 Task: Create a rule when custom fields dependencies is unchecked by me.
Action: Mouse moved to (1144, 92)
Screenshot: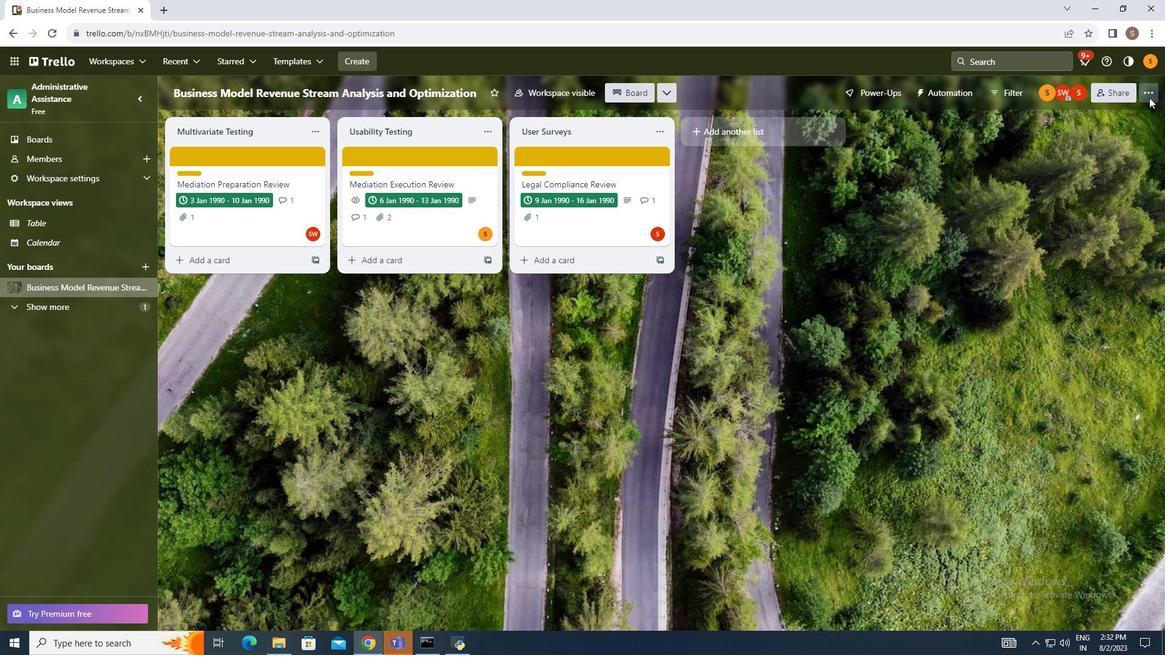 
Action: Mouse pressed left at (1144, 92)
Screenshot: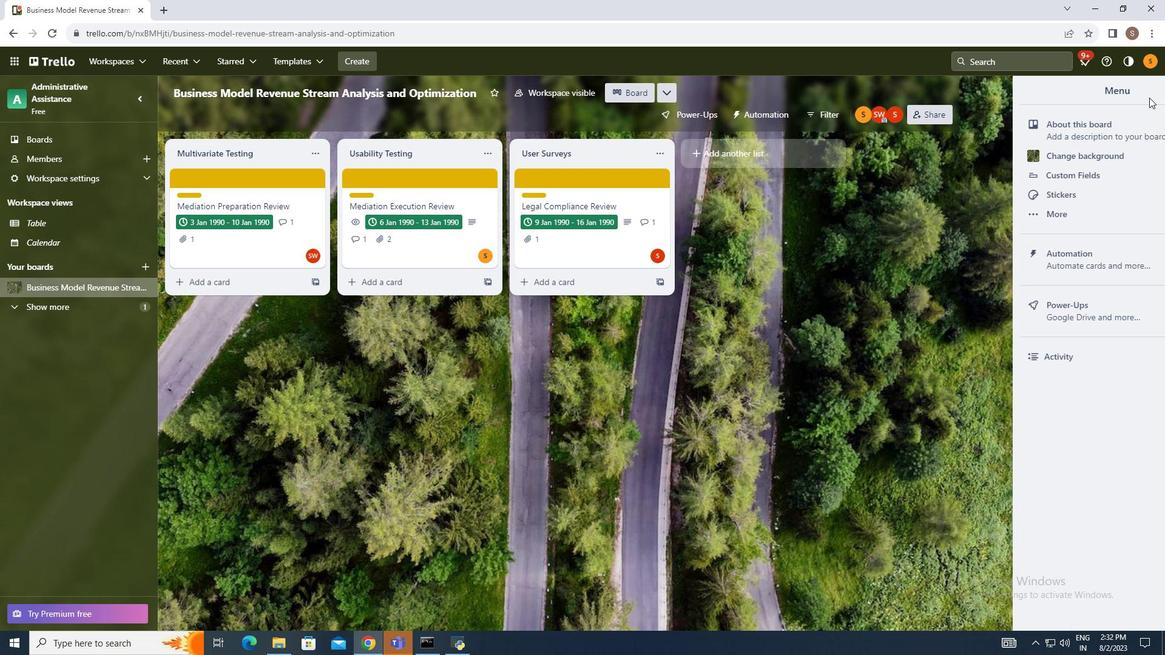 
Action: Mouse moved to (1044, 248)
Screenshot: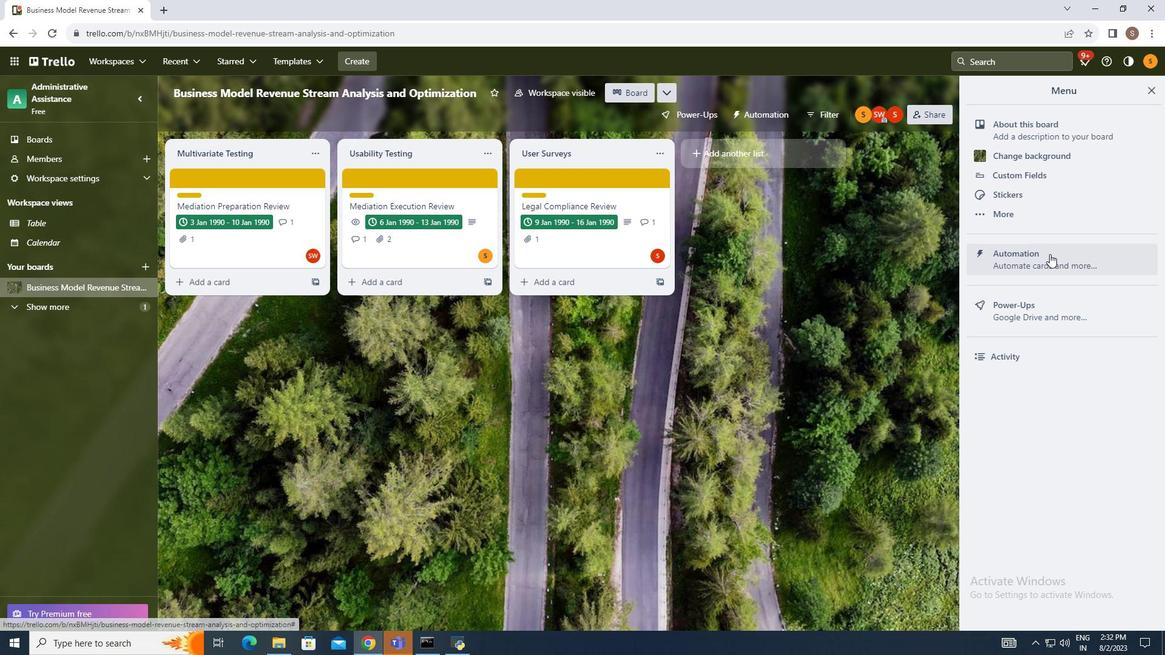 
Action: Mouse pressed left at (1044, 248)
Screenshot: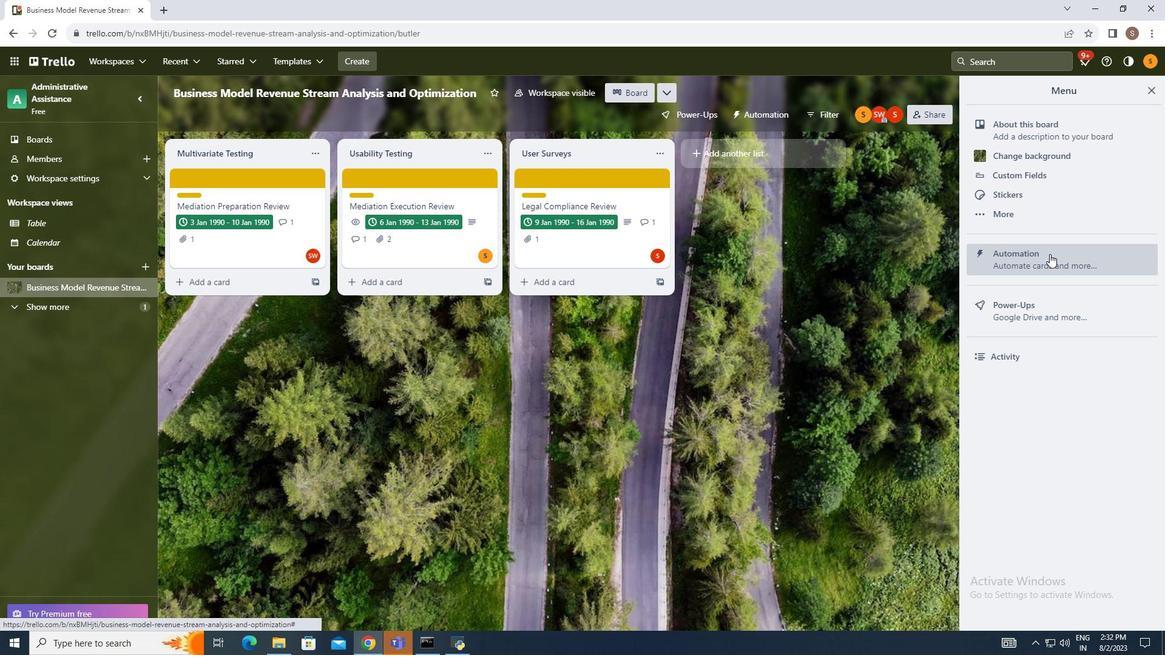 
Action: Mouse moved to (230, 217)
Screenshot: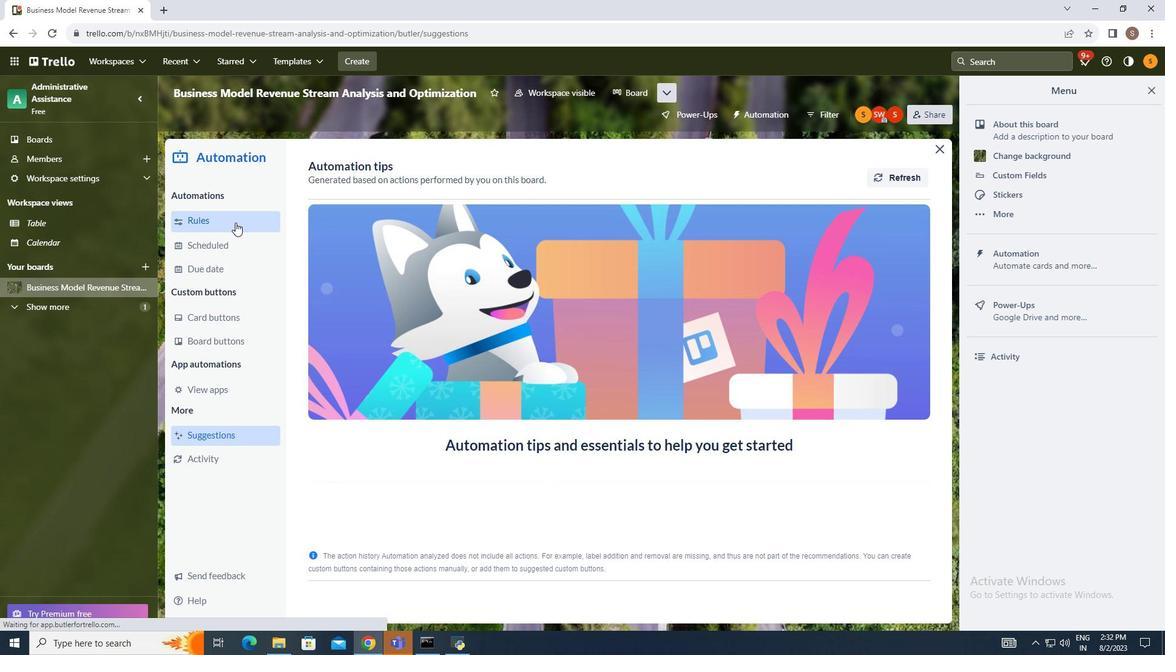 
Action: Mouse pressed left at (230, 217)
Screenshot: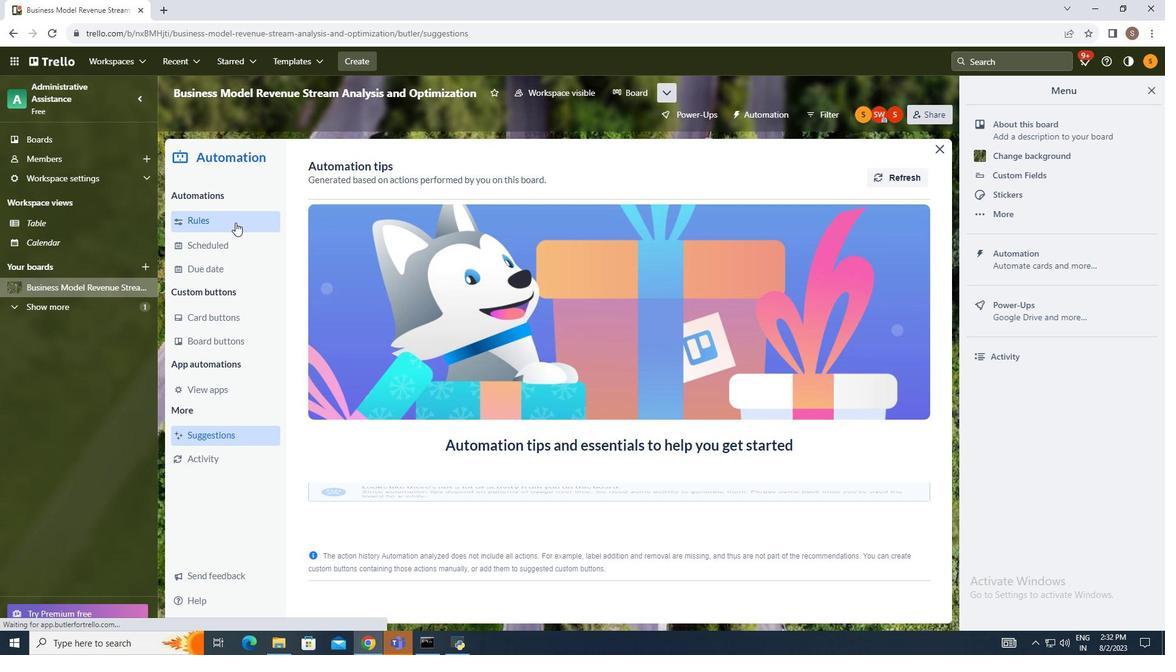 
Action: Mouse moved to (801, 165)
Screenshot: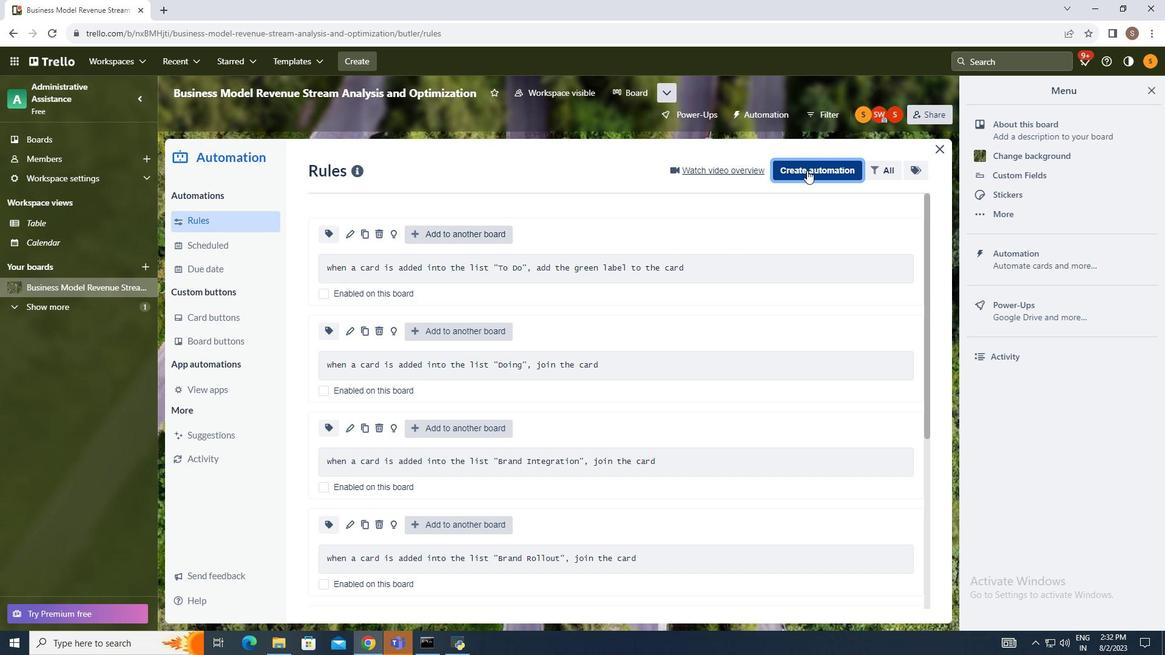 
Action: Mouse pressed left at (801, 165)
Screenshot: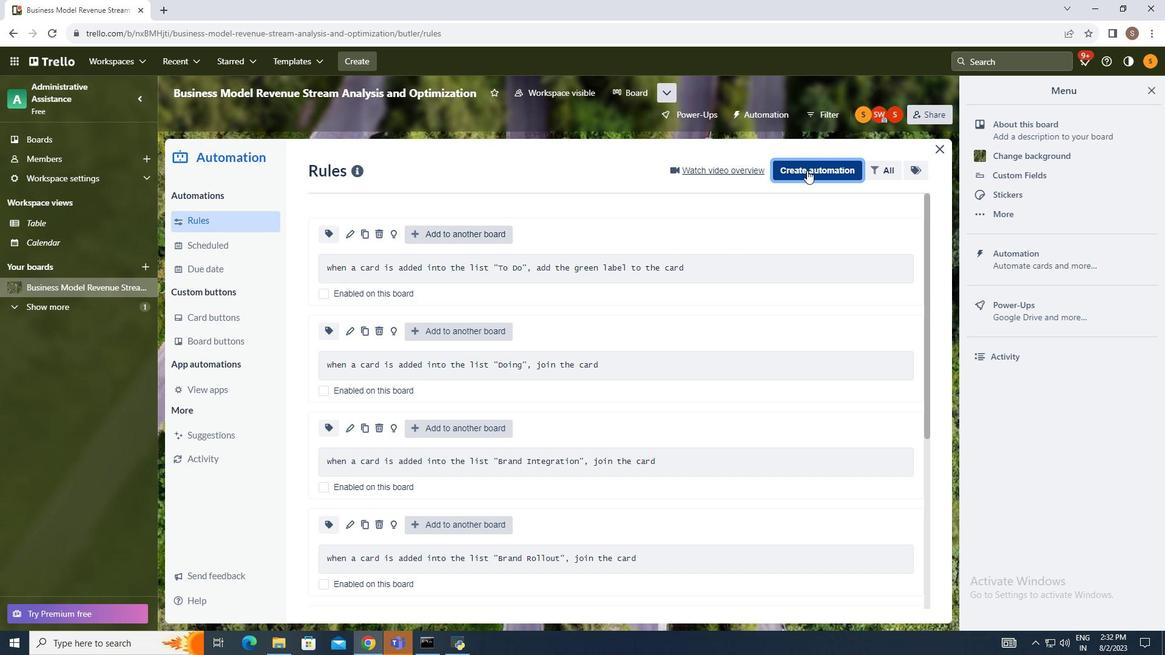 
Action: Mouse moved to (603, 285)
Screenshot: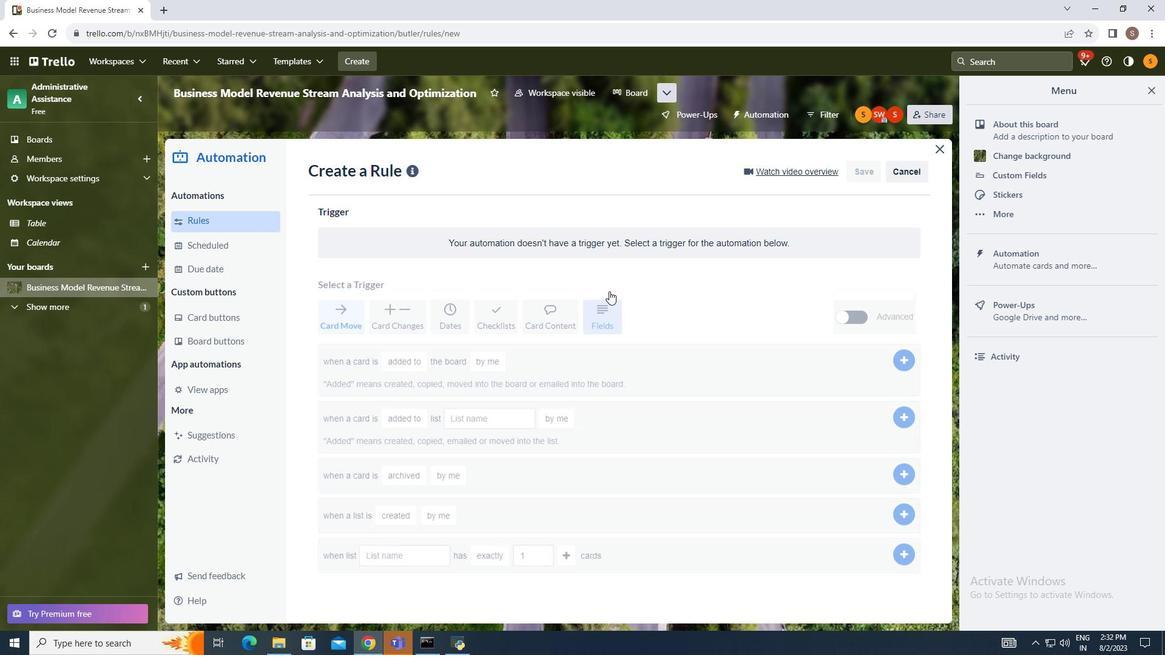 
Action: Mouse pressed left at (603, 285)
Screenshot: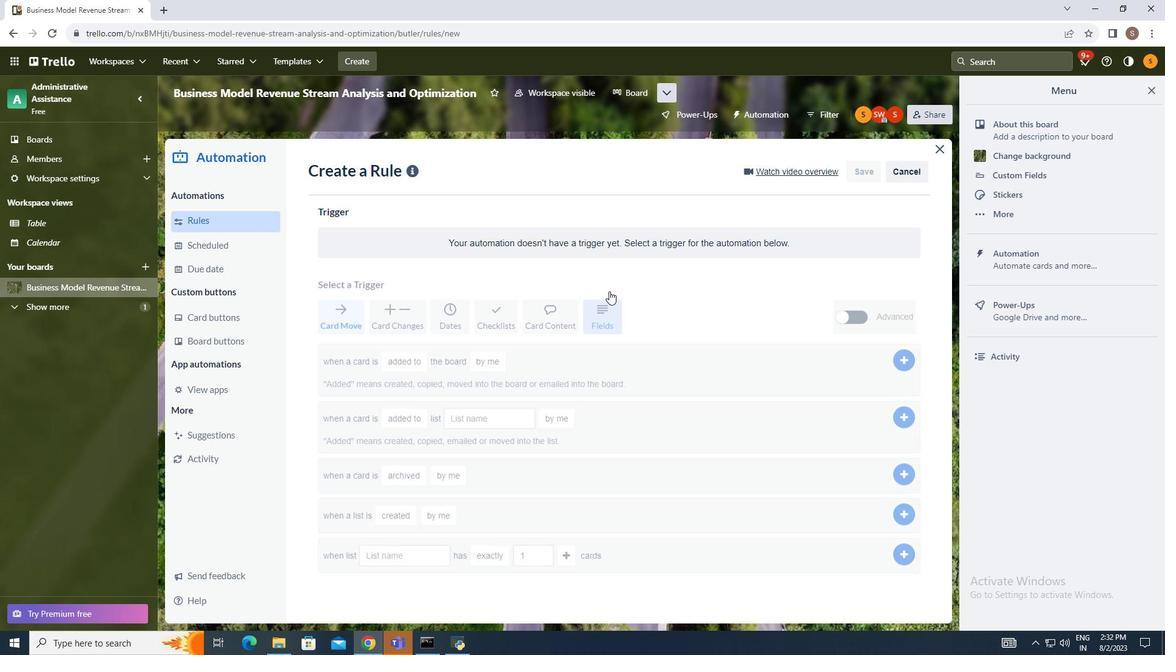 
Action: Mouse moved to (596, 326)
Screenshot: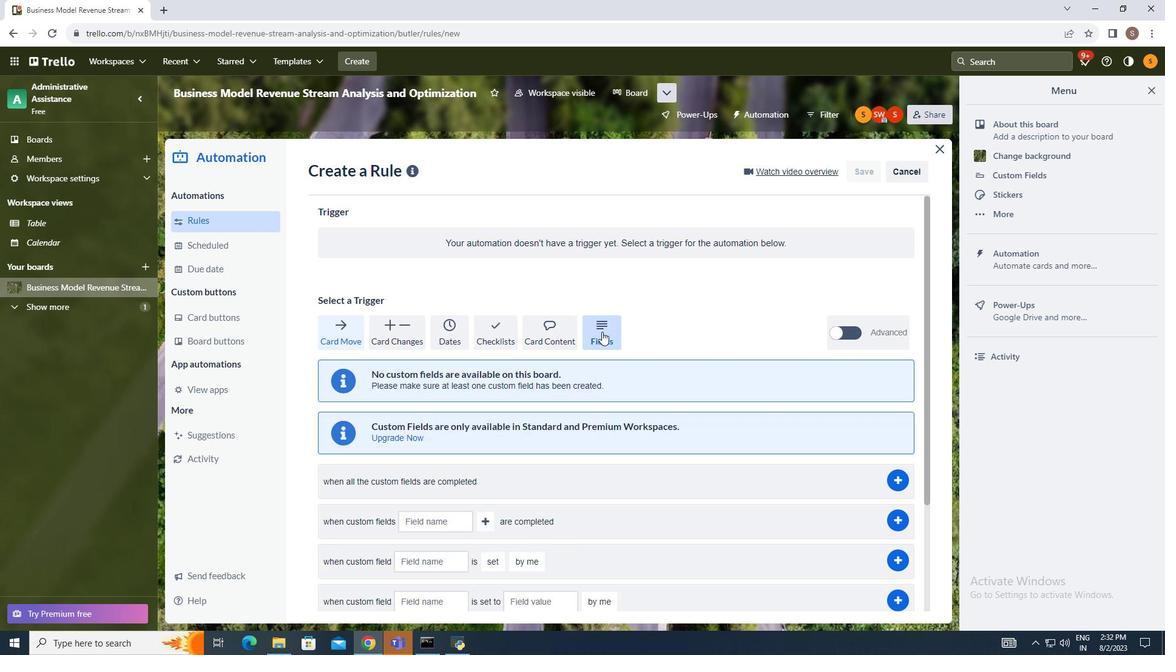 
Action: Mouse pressed left at (596, 326)
Screenshot: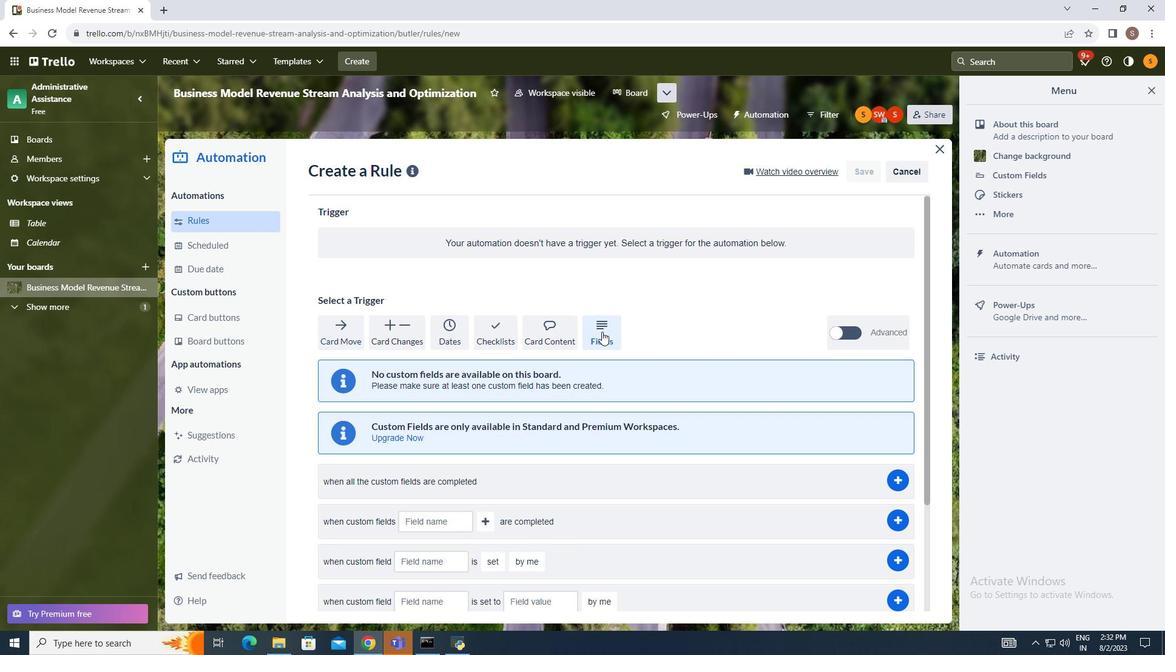 
Action: Mouse moved to (568, 471)
Screenshot: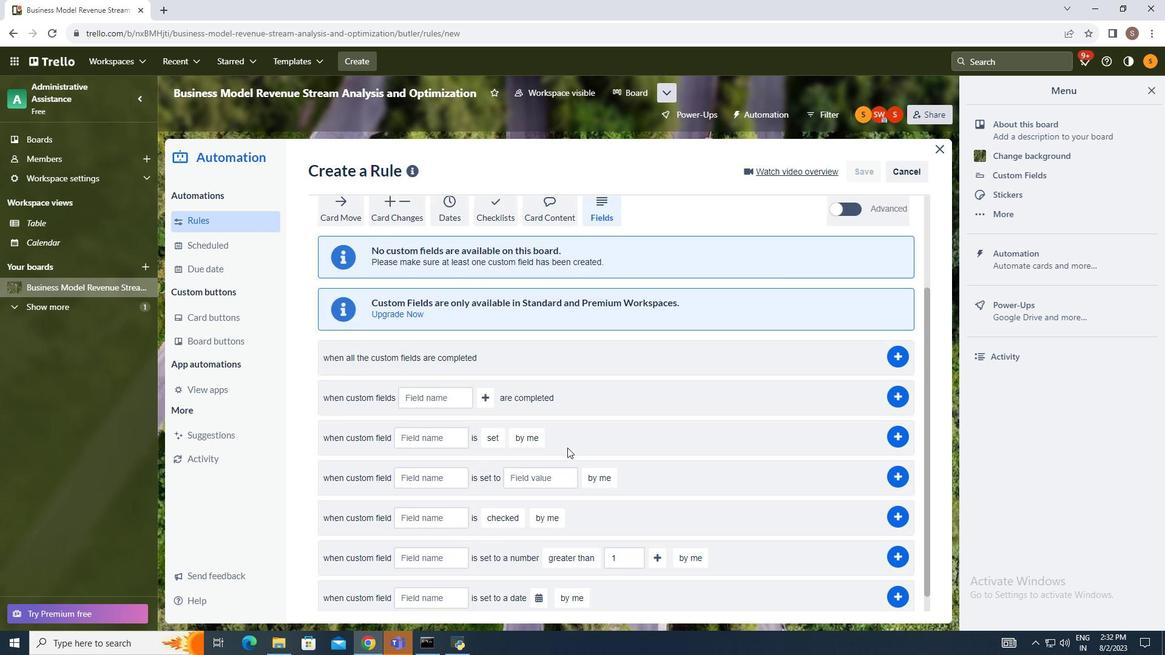 
Action: Mouse scrolled (568, 470) with delta (0, 0)
Screenshot: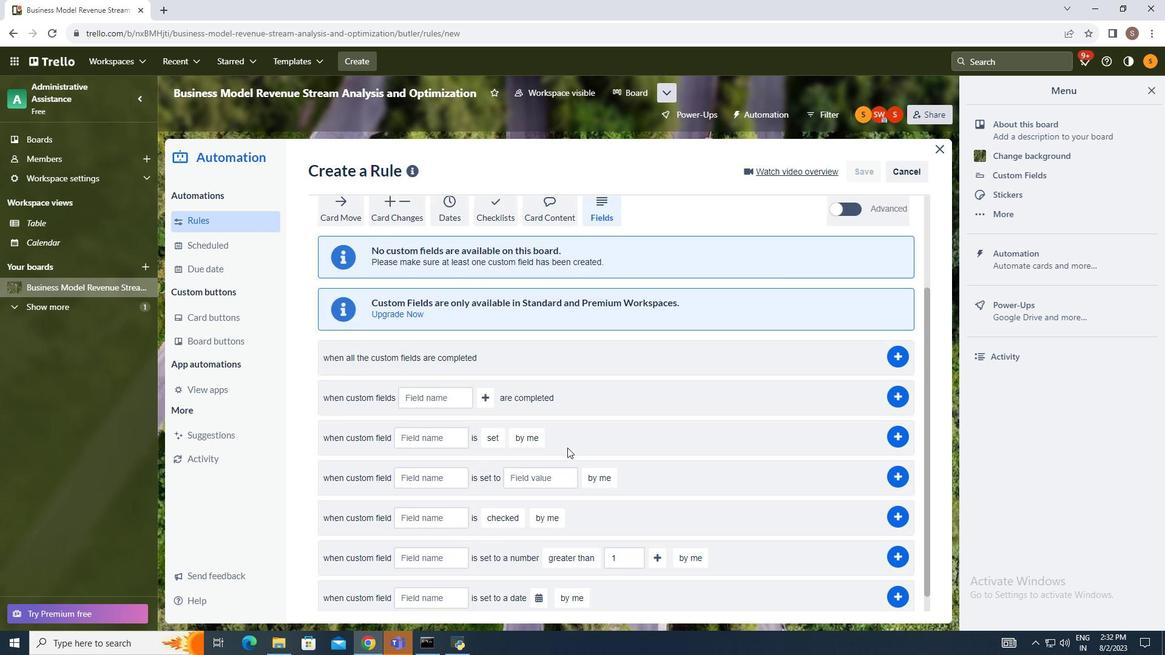 
Action: Mouse moved to (564, 469)
Screenshot: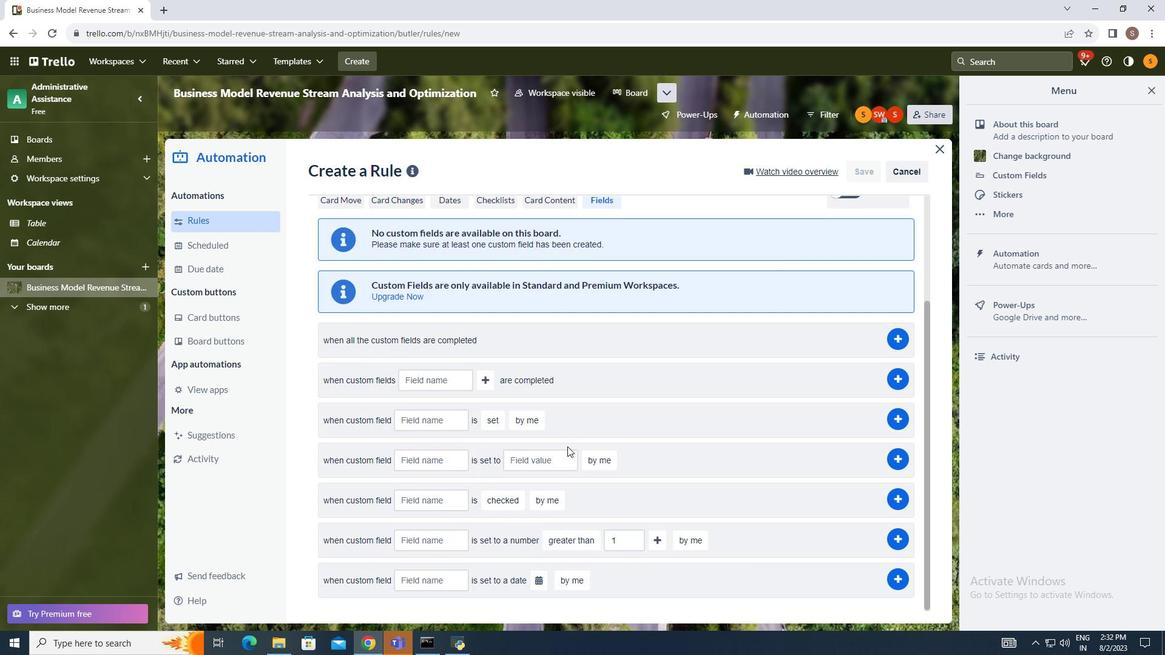 
Action: Mouse scrolled (564, 469) with delta (0, 0)
Screenshot: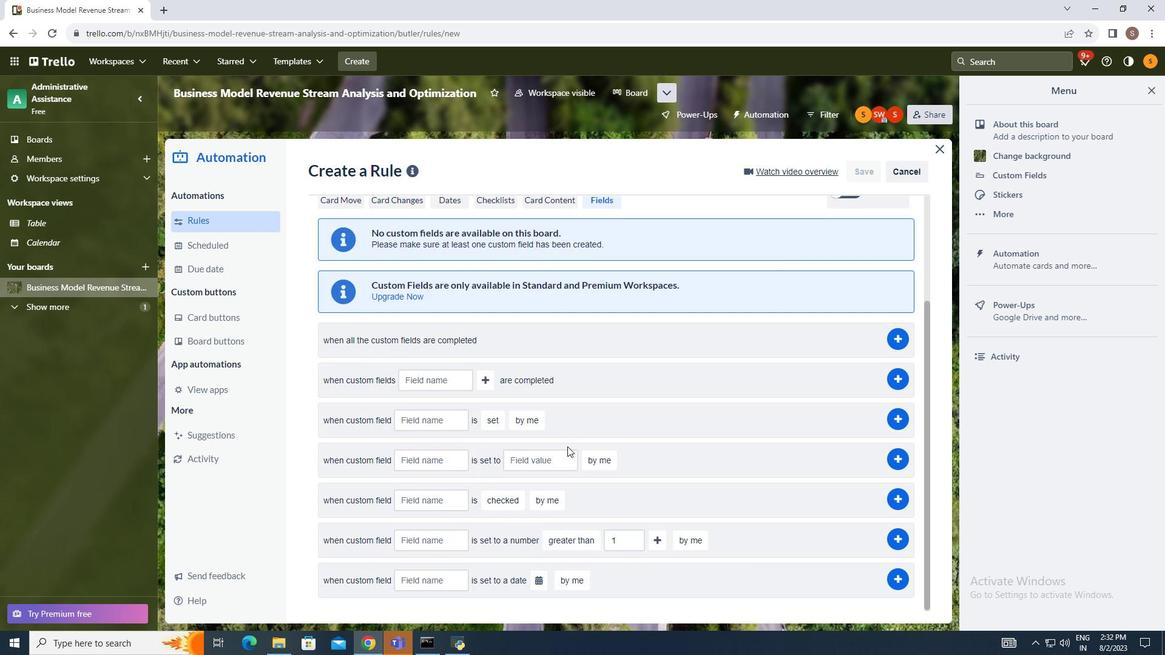 
Action: Mouse moved to (562, 451)
Screenshot: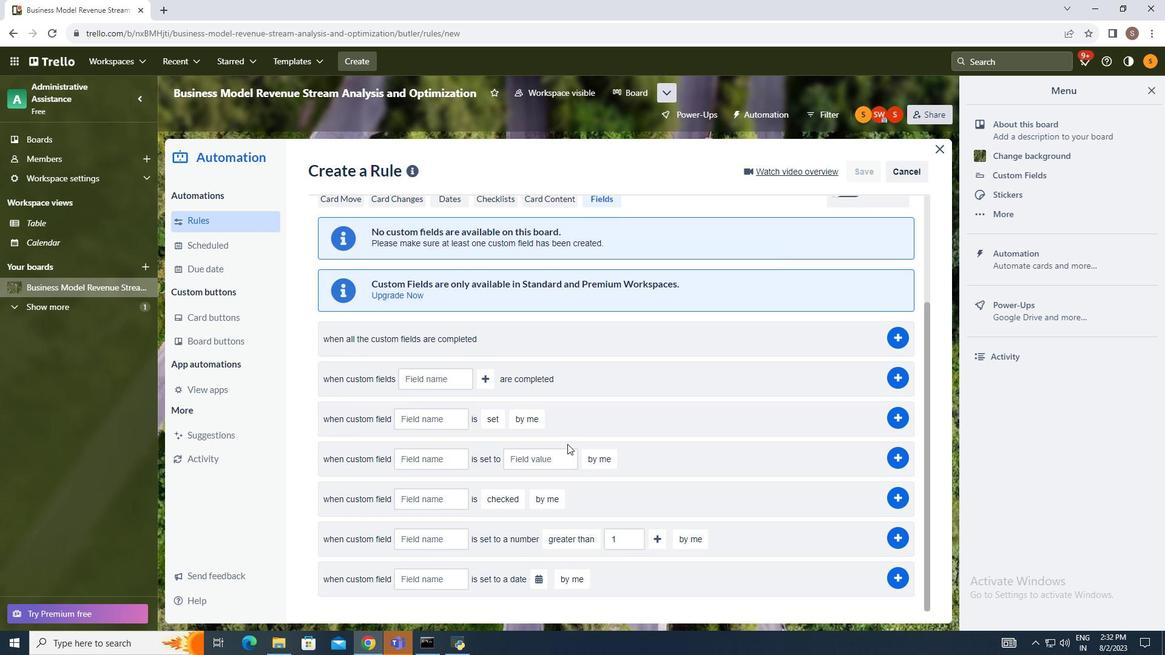 
Action: Mouse scrolled (562, 450) with delta (0, 0)
Screenshot: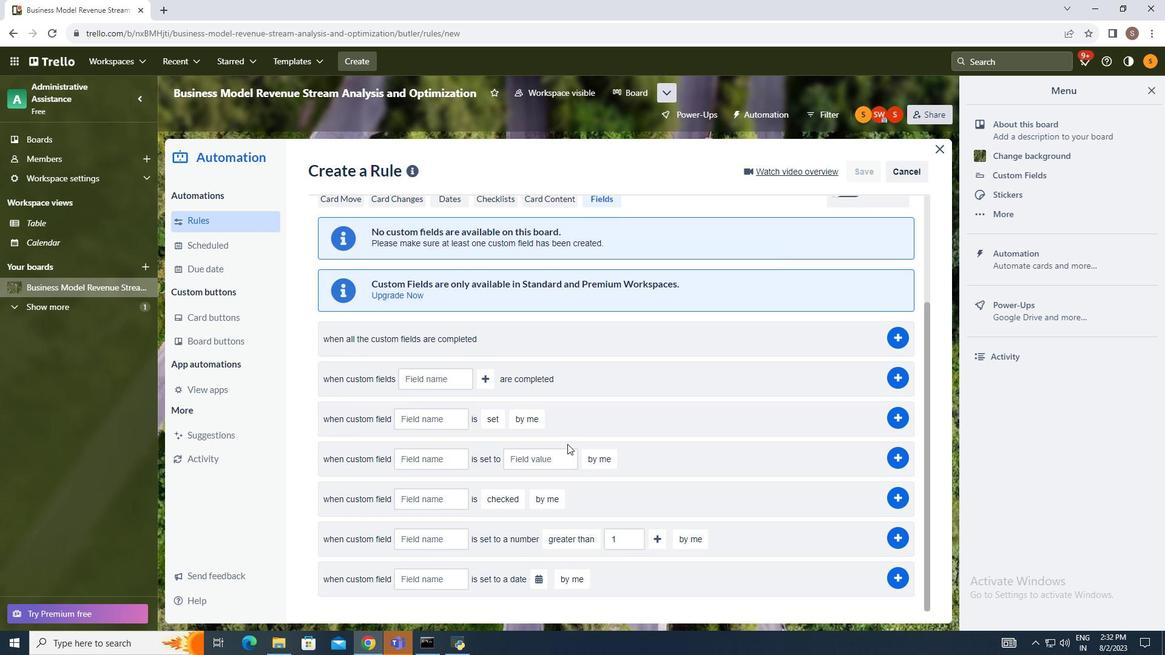 
Action: Mouse moved to (562, 441)
Screenshot: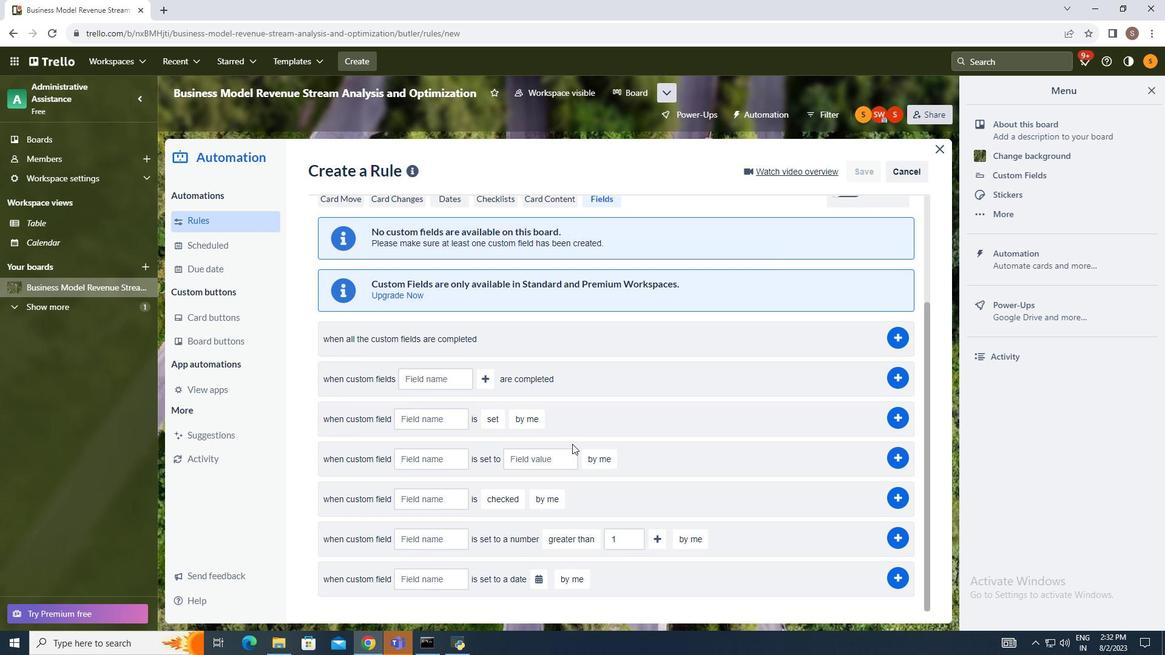 
Action: Mouse scrolled (562, 440) with delta (0, 0)
Screenshot: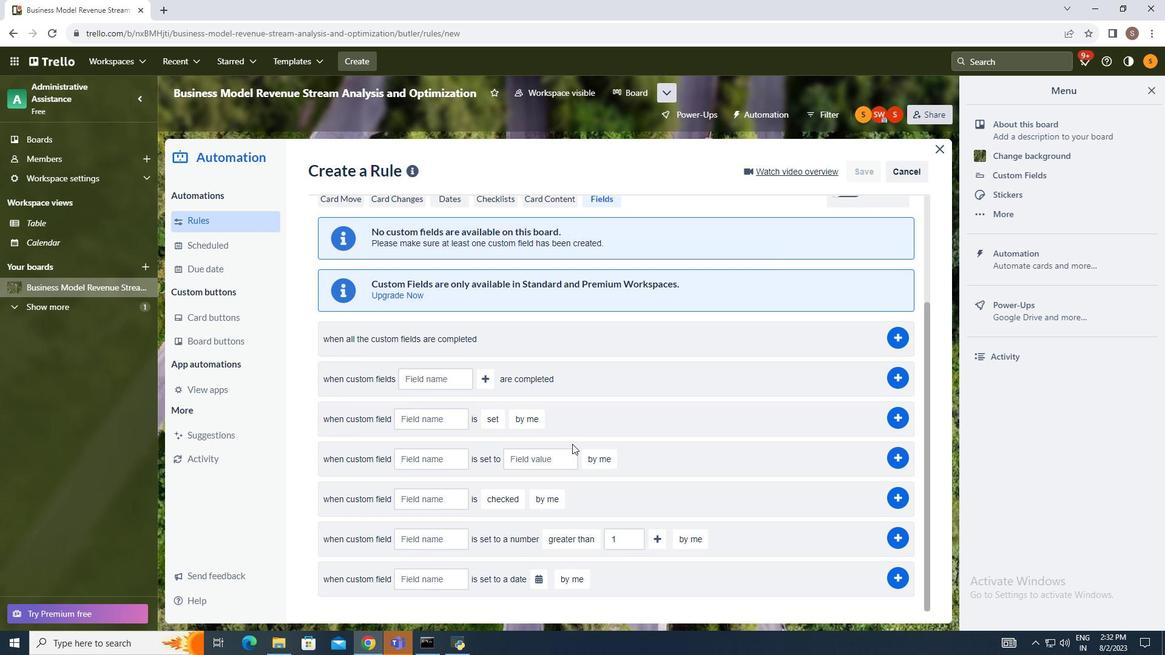 
Action: Mouse moved to (569, 447)
Screenshot: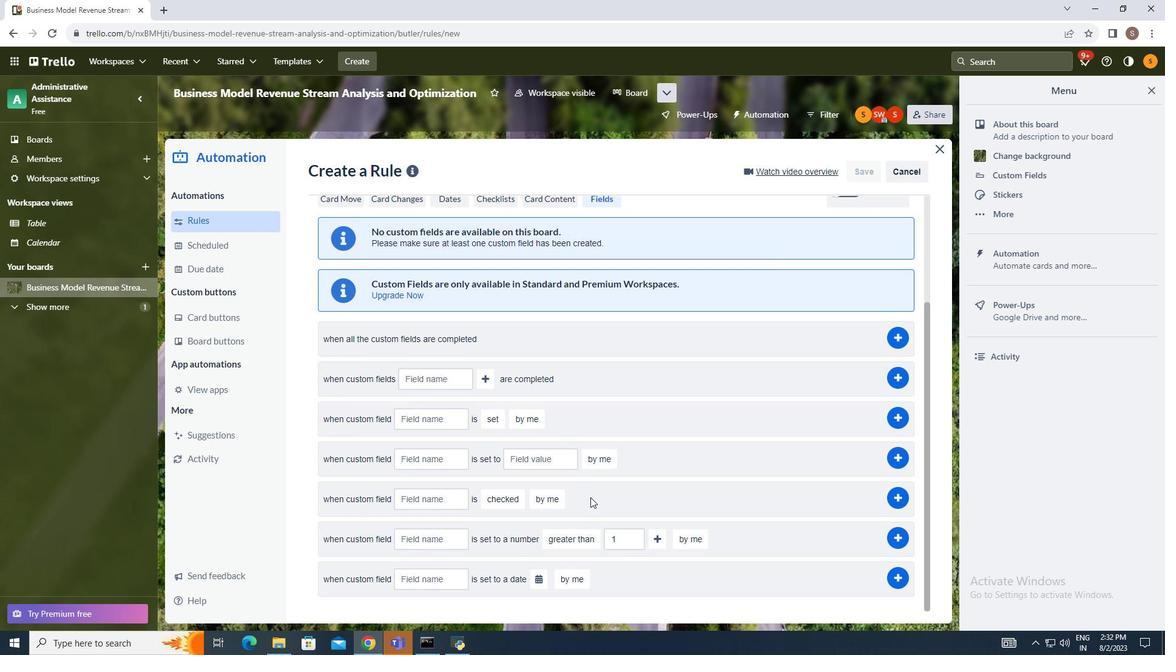 
Action: Mouse scrolled (569, 447) with delta (0, 0)
Screenshot: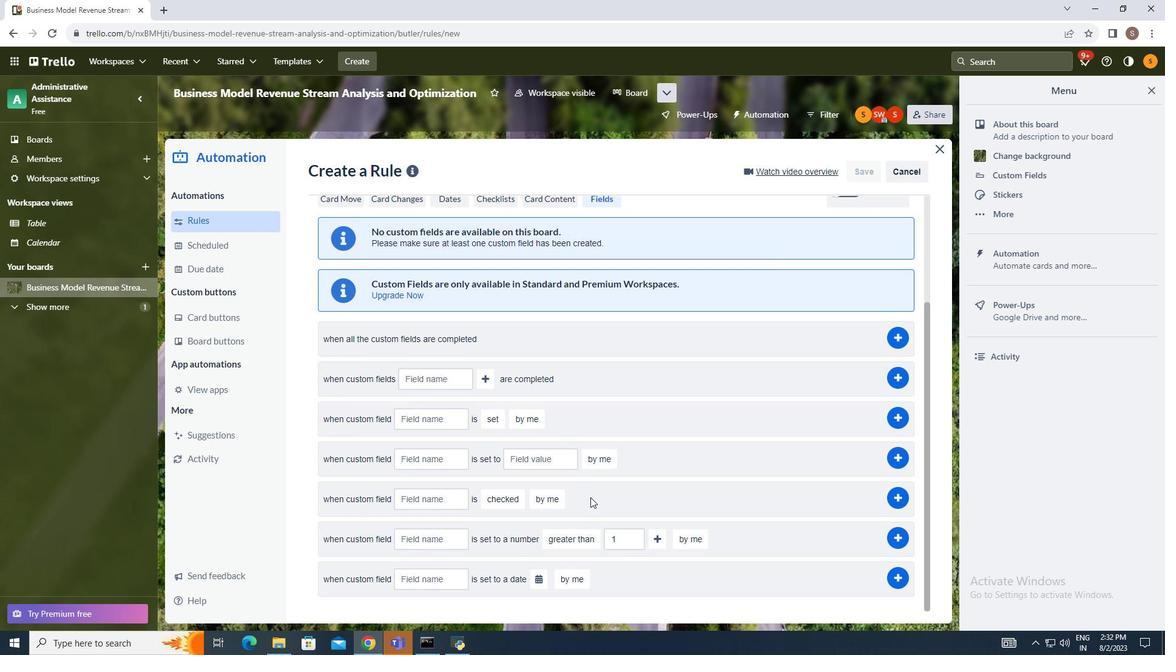 
Action: Mouse moved to (572, 462)
Screenshot: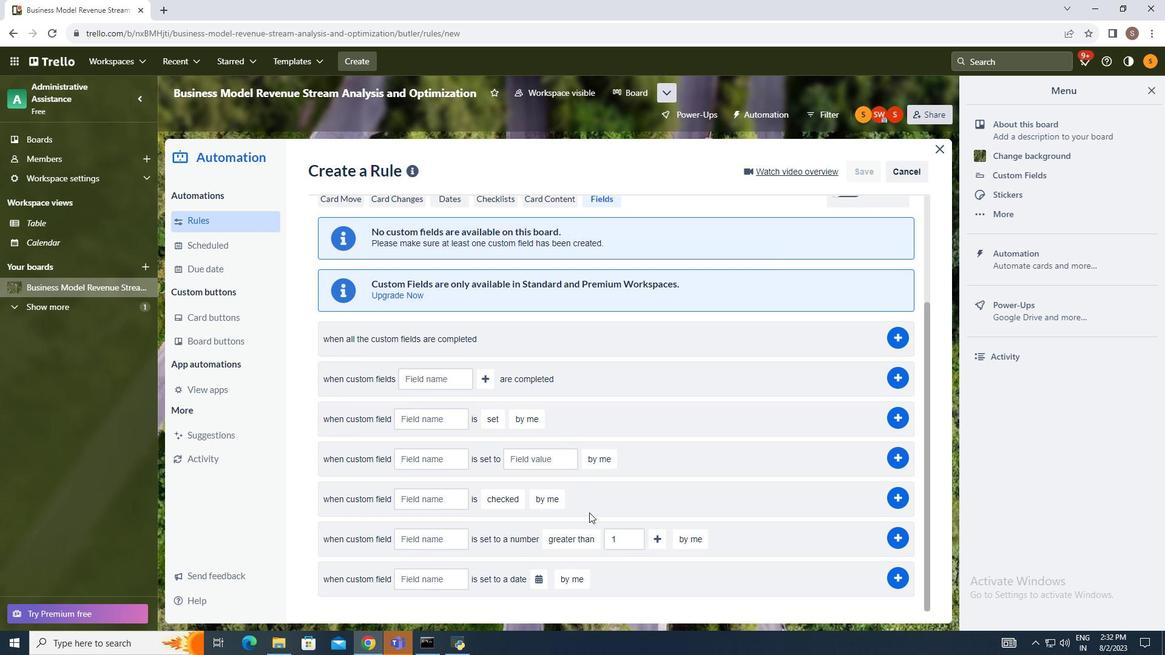 
Action: Mouse scrolled (572, 461) with delta (0, 0)
Screenshot: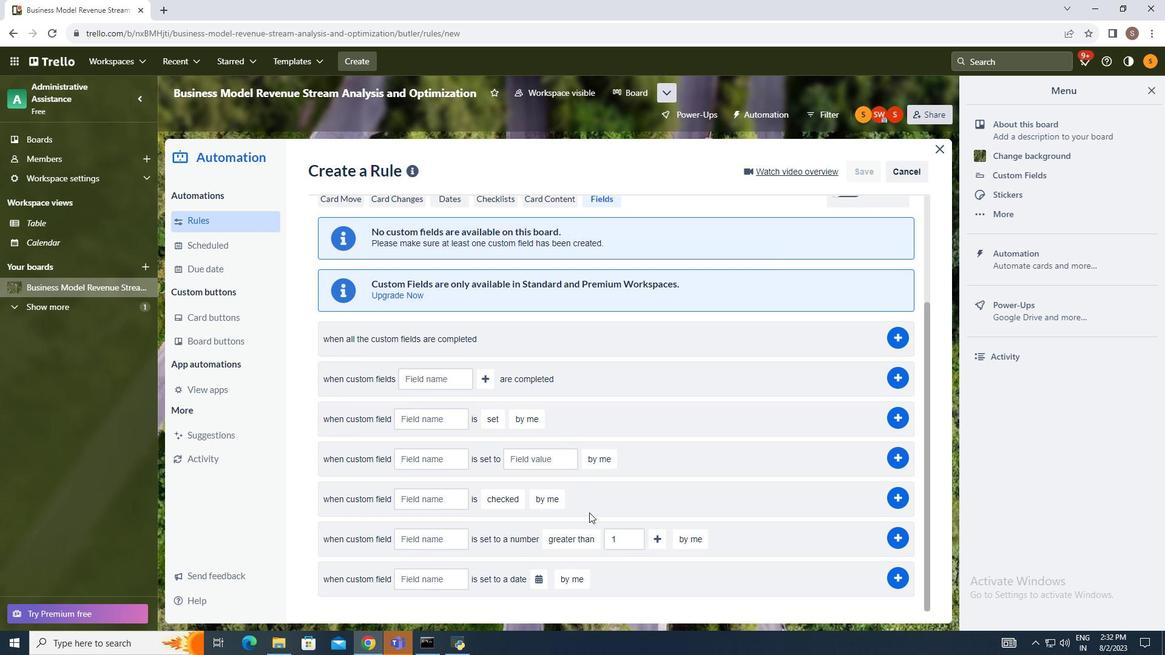 
Action: Mouse moved to (572, 463)
Screenshot: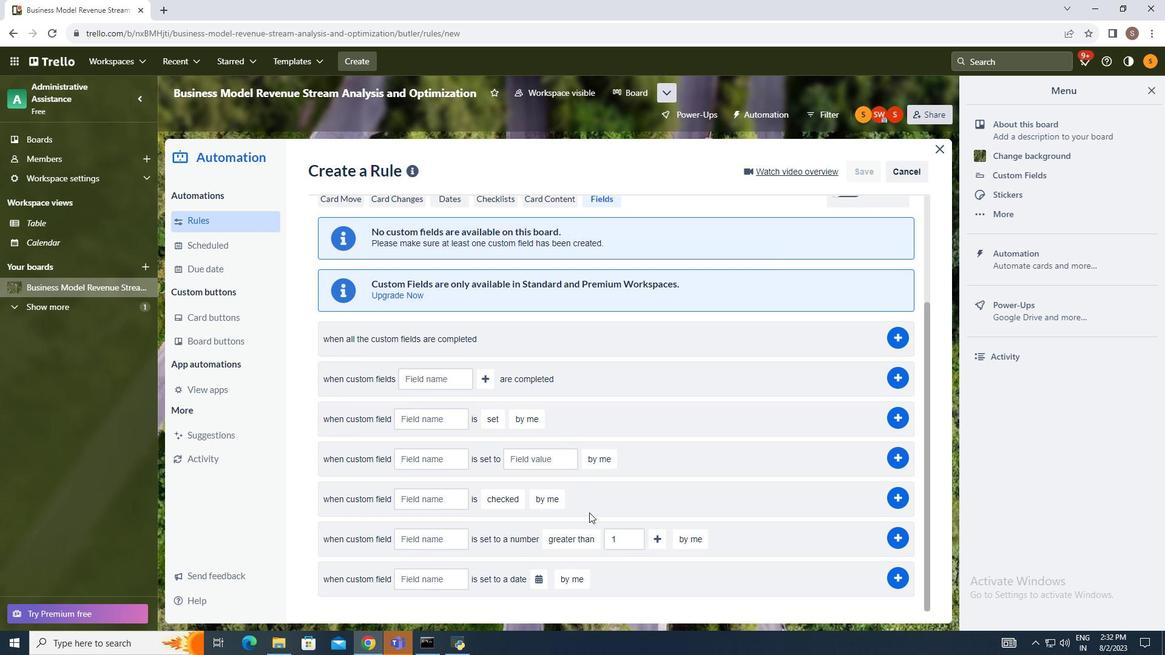 
Action: Mouse scrolled (572, 463) with delta (0, 0)
Screenshot: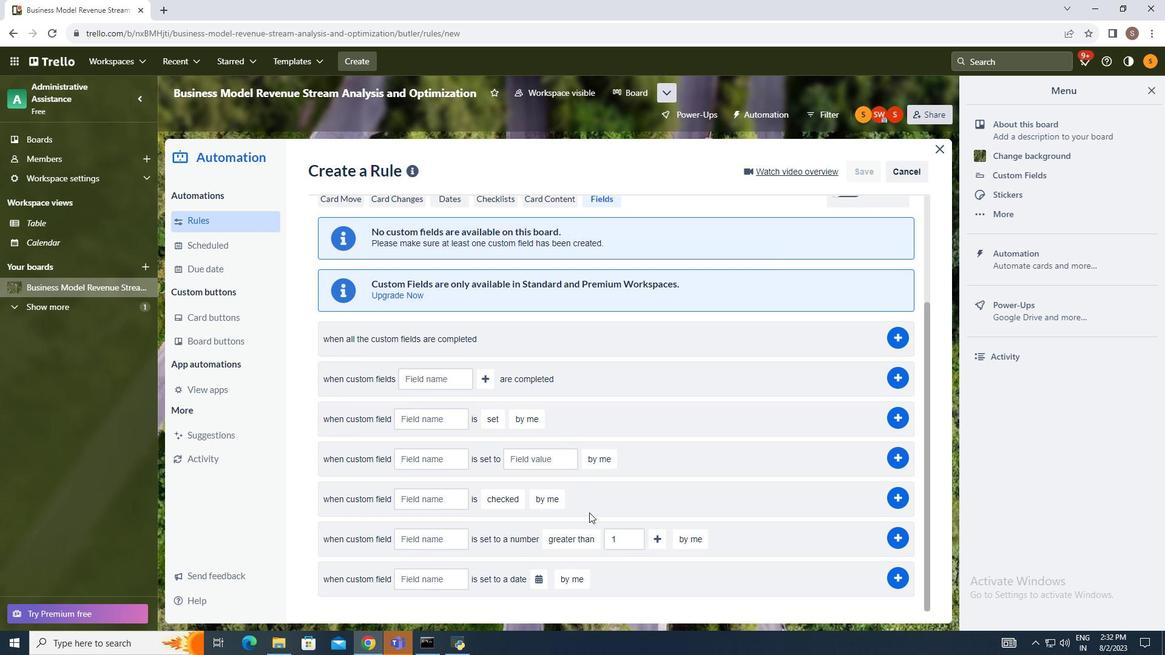 
Action: Mouse moved to (407, 494)
Screenshot: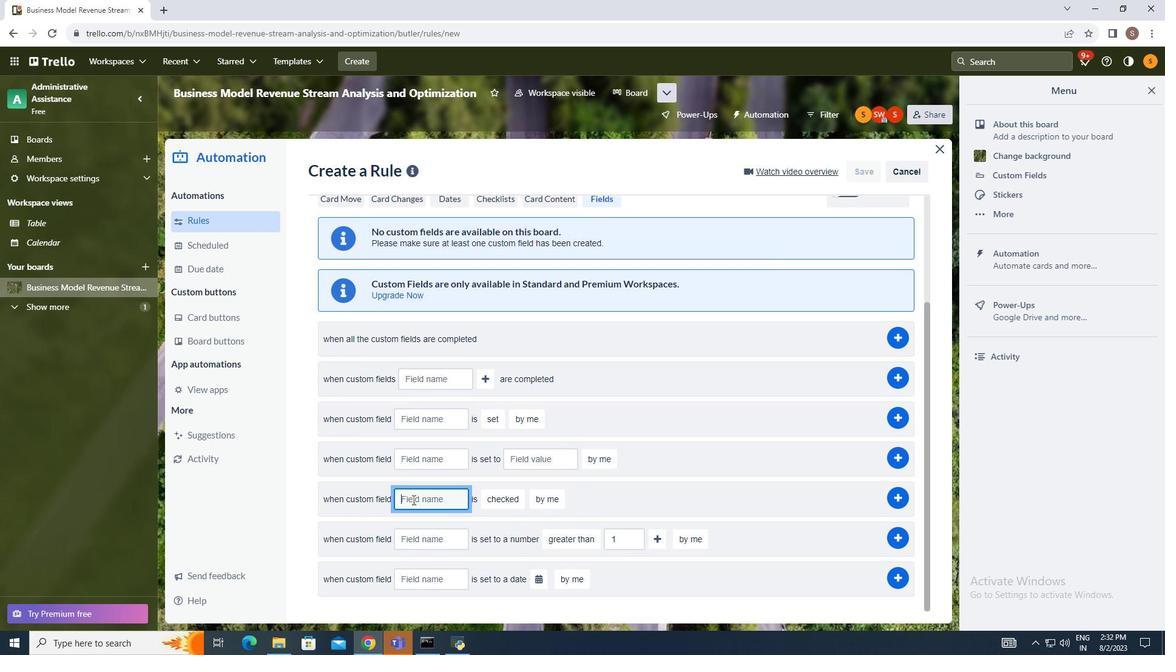 
Action: Mouse pressed left at (407, 494)
Screenshot: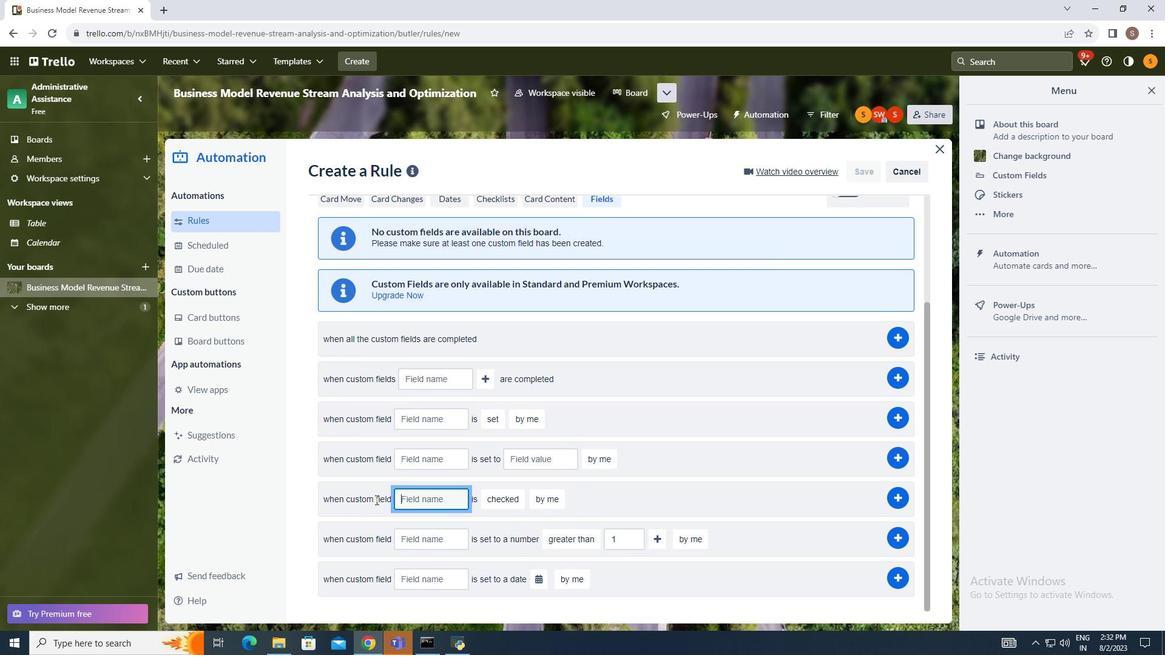 
Action: Mouse moved to (330, 489)
Screenshot: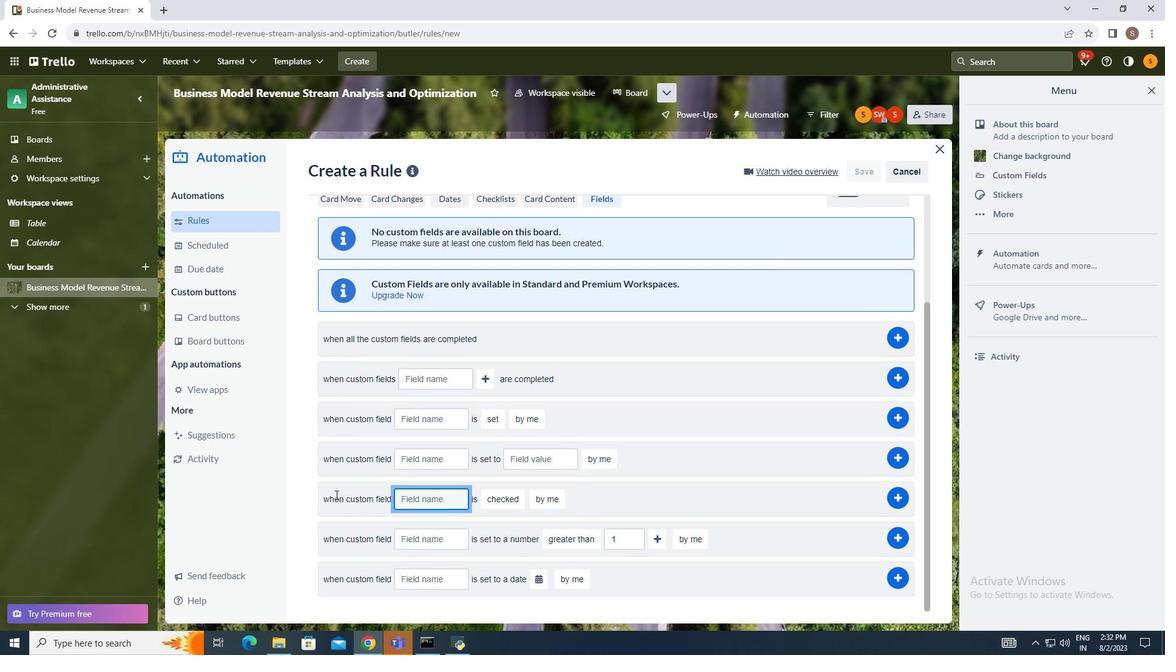 
Action: Key pressed dependencies
Screenshot: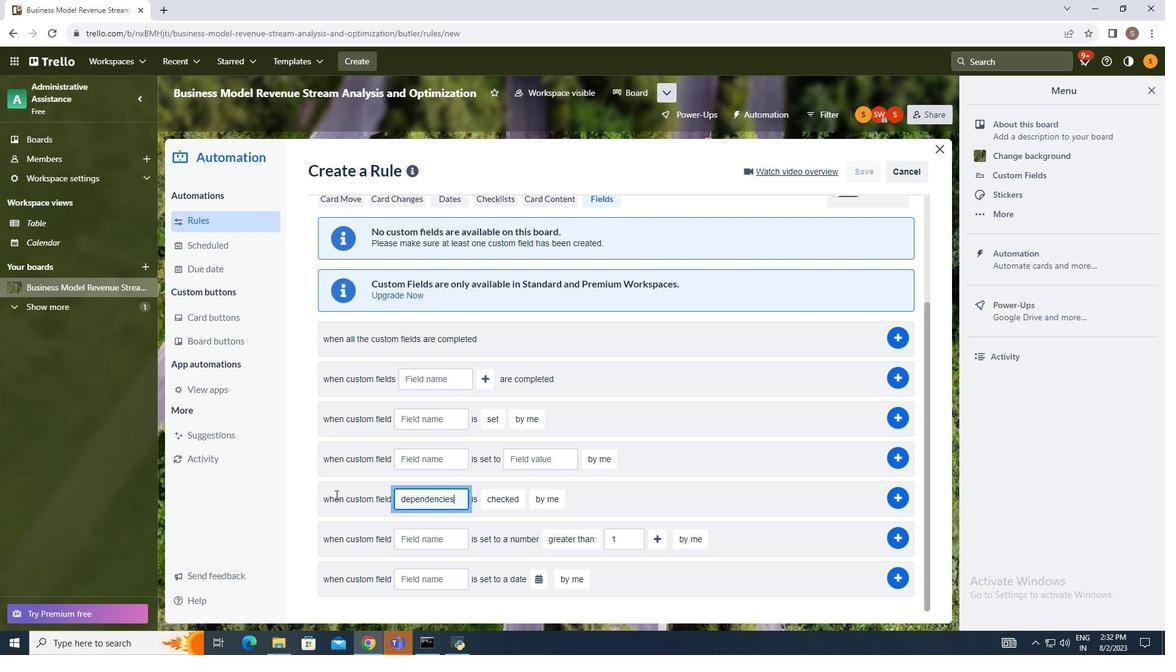 
Action: Mouse moved to (489, 495)
Screenshot: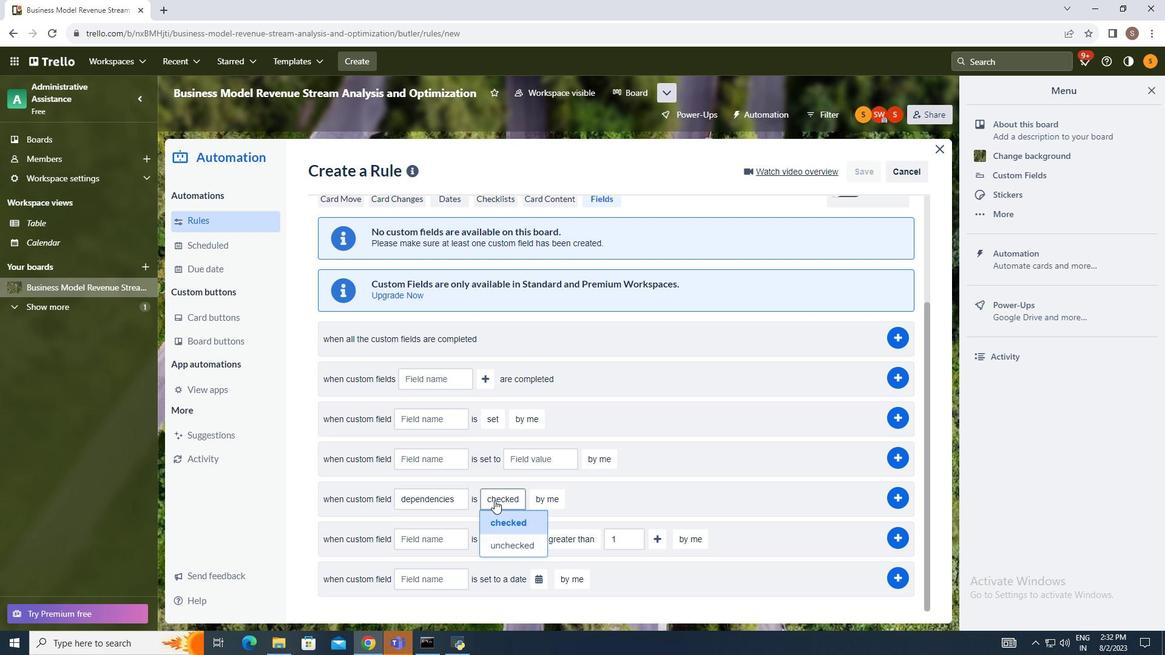 
Action: Mouse pressed left at (489, 495)
Screenshot: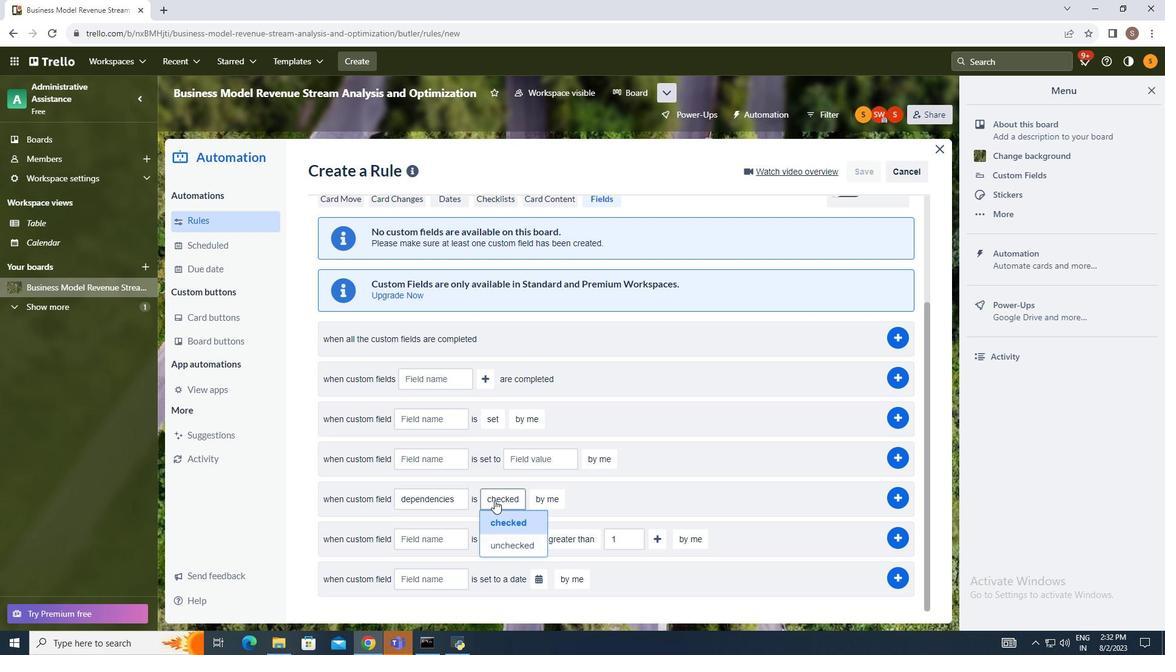 
Action: Mouse moved to (502, 540)
Screenshot: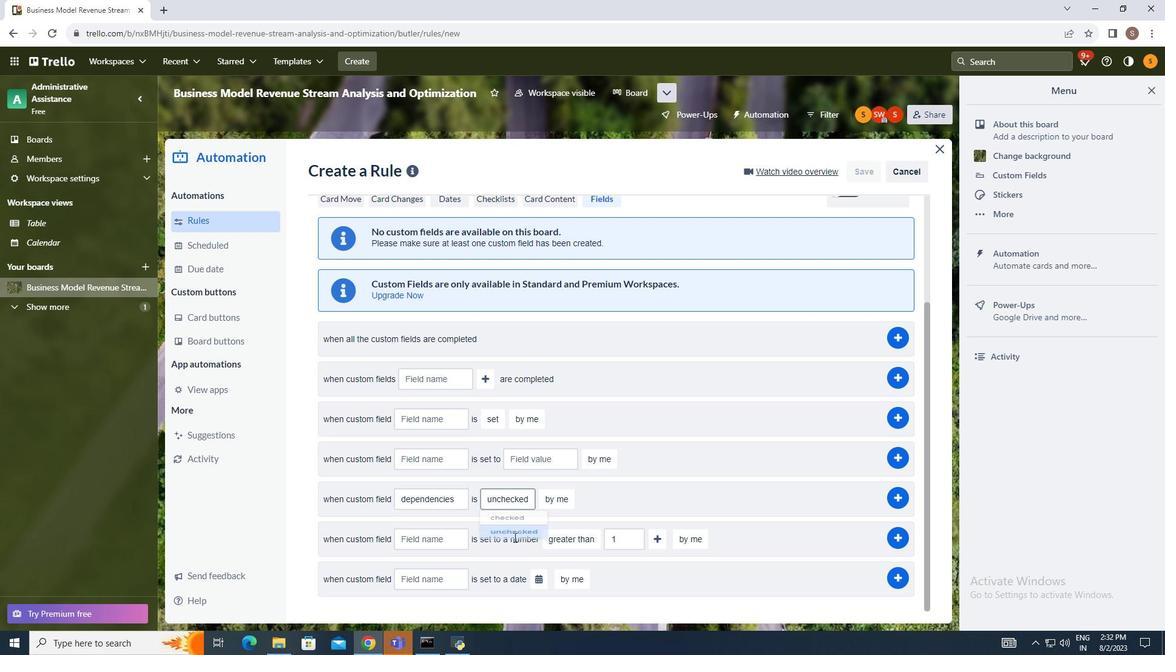 
Action: Mouse pressed left at (502, 540)
Screenshot: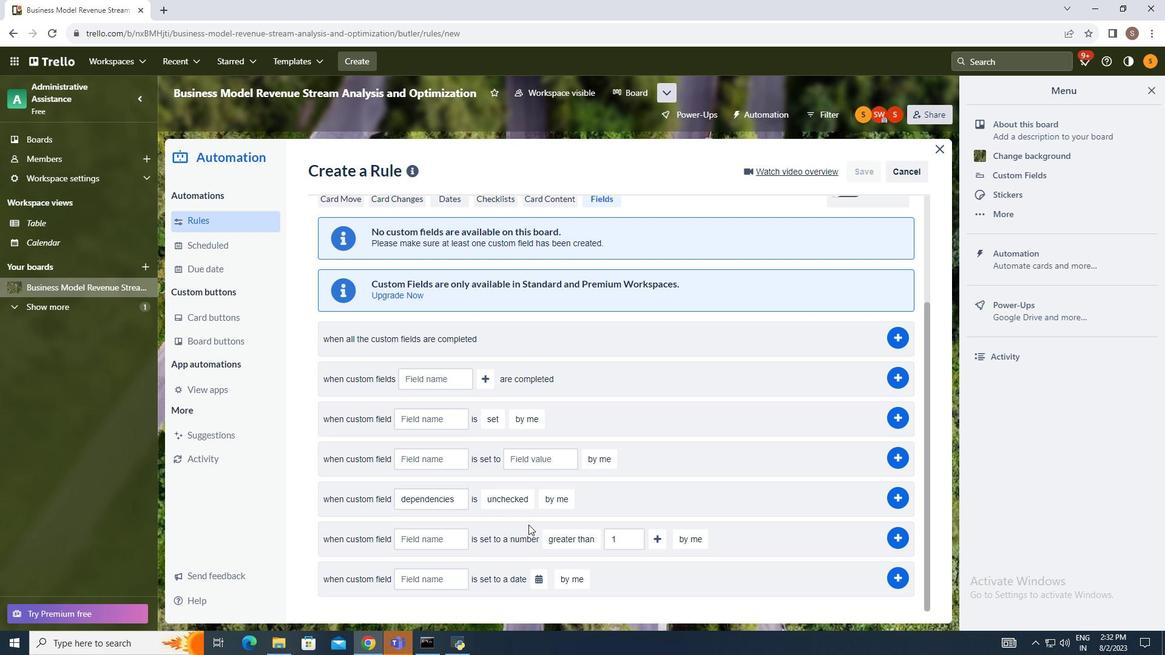 
Action: Mouse moved to (547, 499)
Screenshot: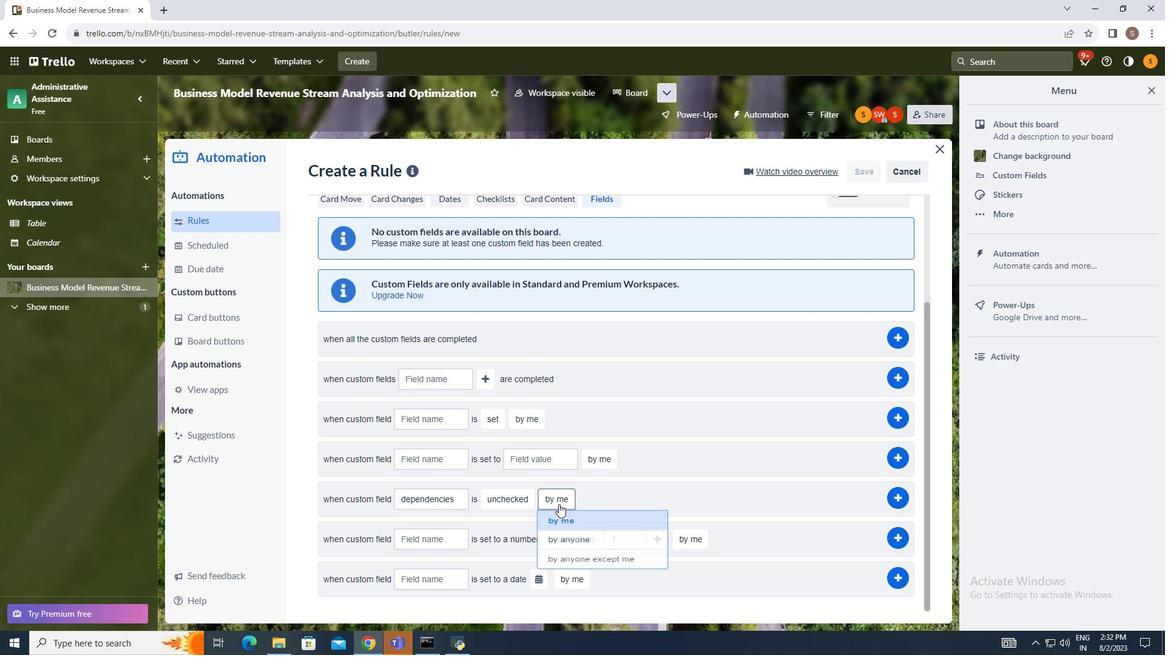 
Action: Mouse pressed left at (547, 499)
Screenshot: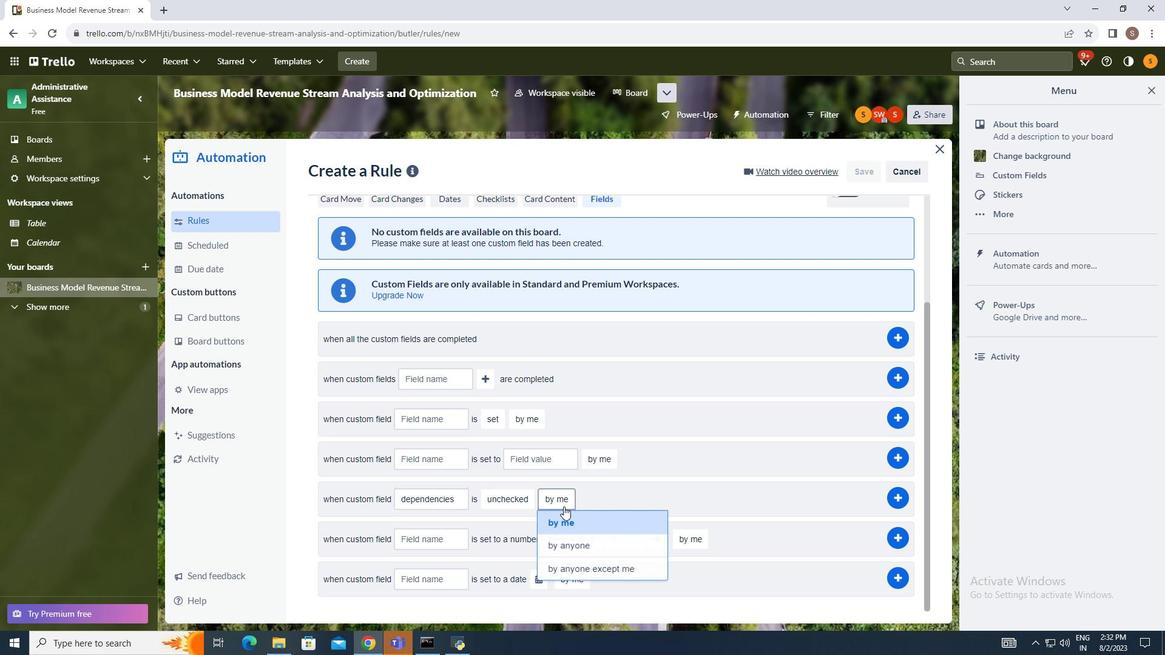 
Action: Mouse moved to (566, 512)
Screenshot: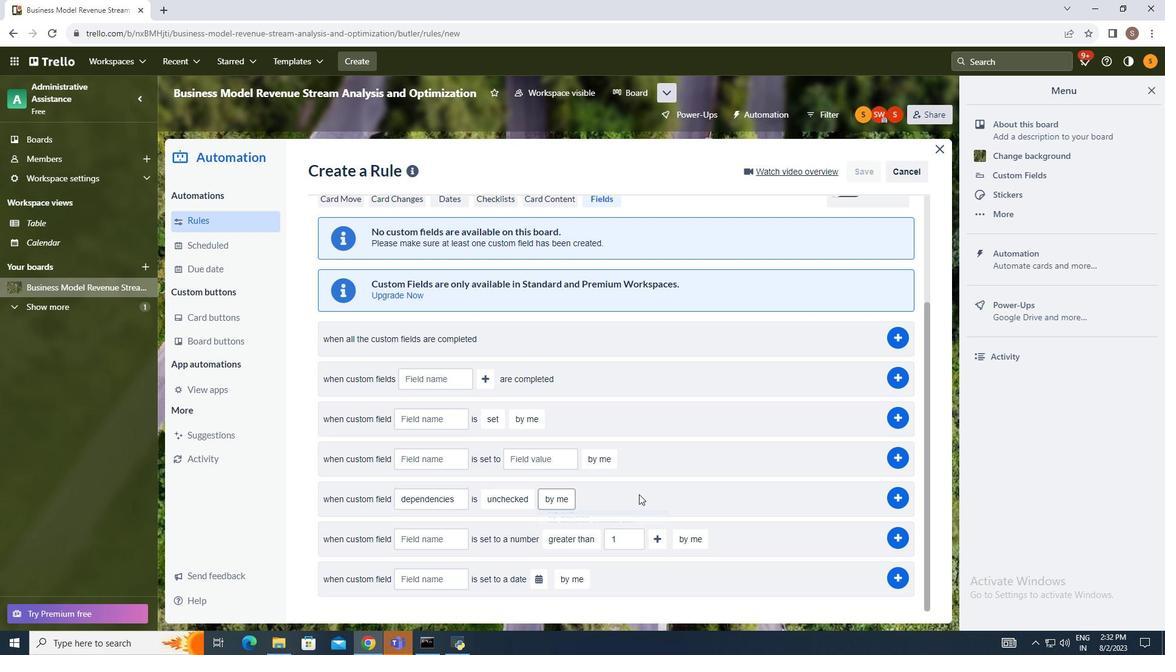 
Action: Mouse pressed left at (566, 512)
Screenshot: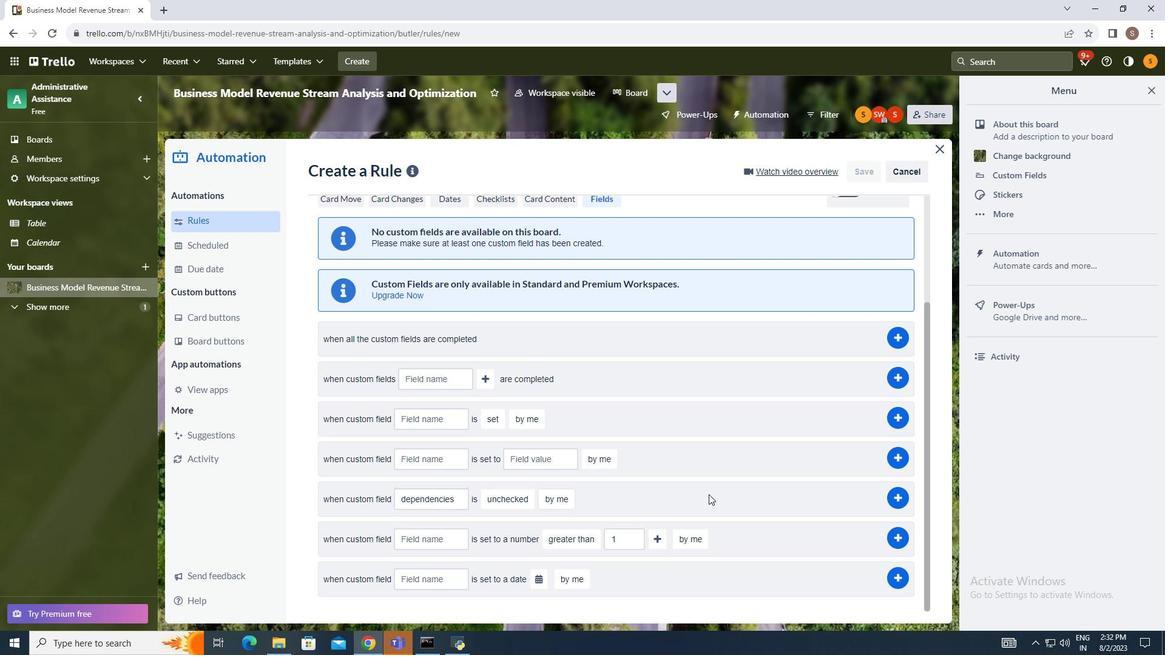 
Action: Mouse moved to (897, 490)
Screenshot: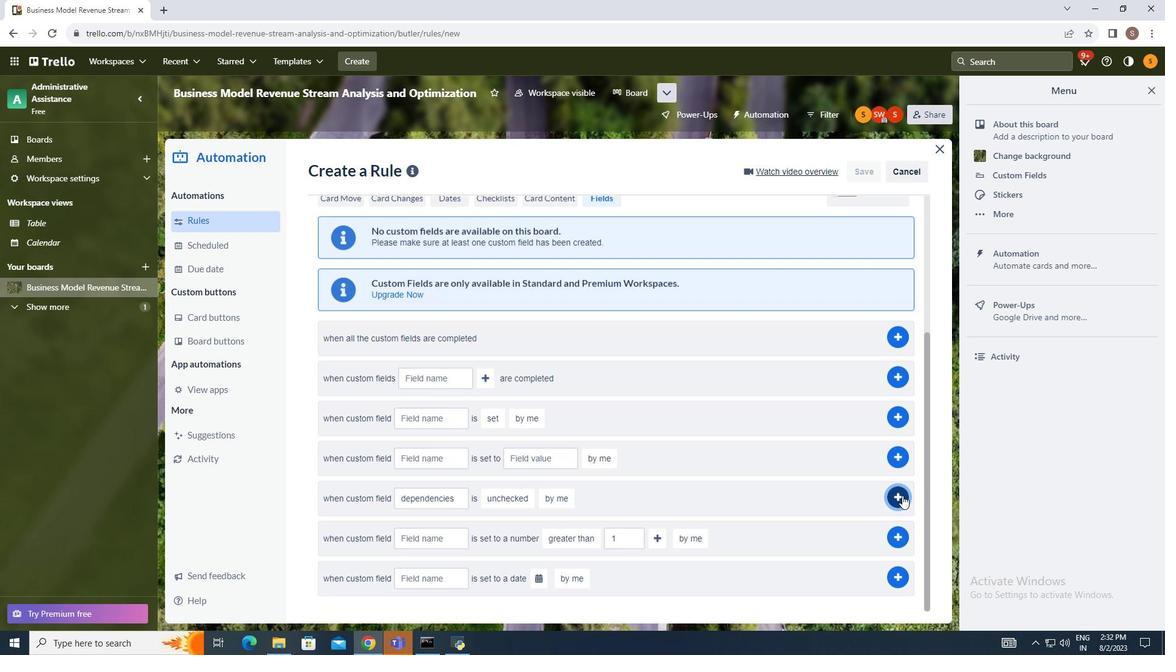 
Action: Mouse pressed left at (897, 490)
Screenshot: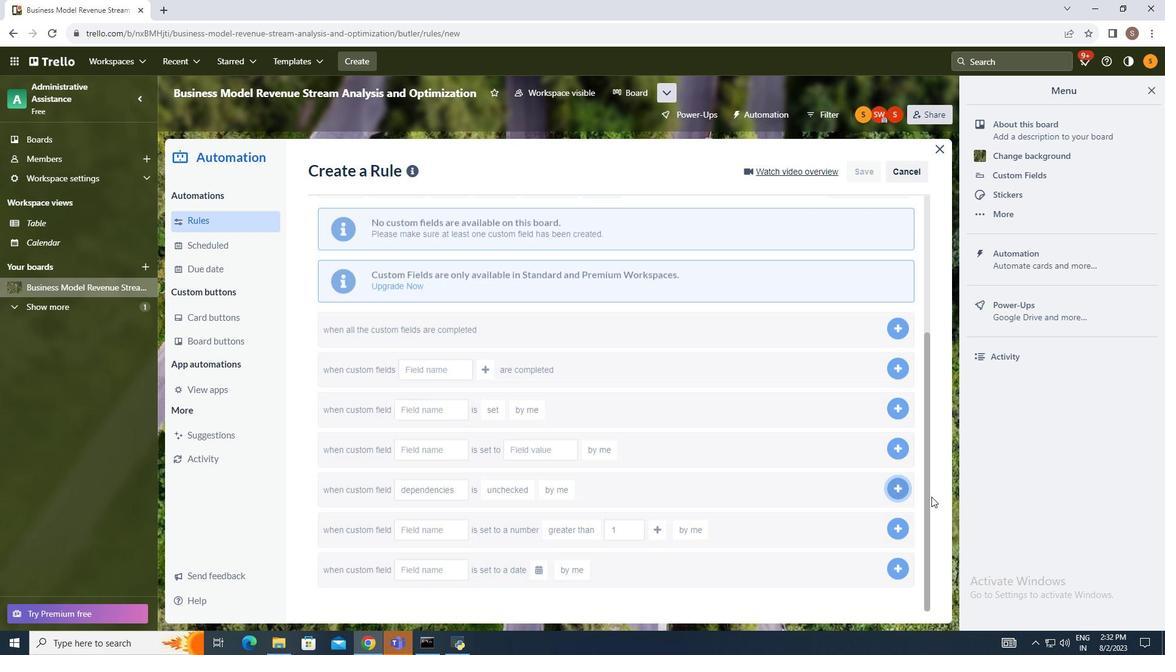
Action: Mouse moved to (956, 491)
Screenshot: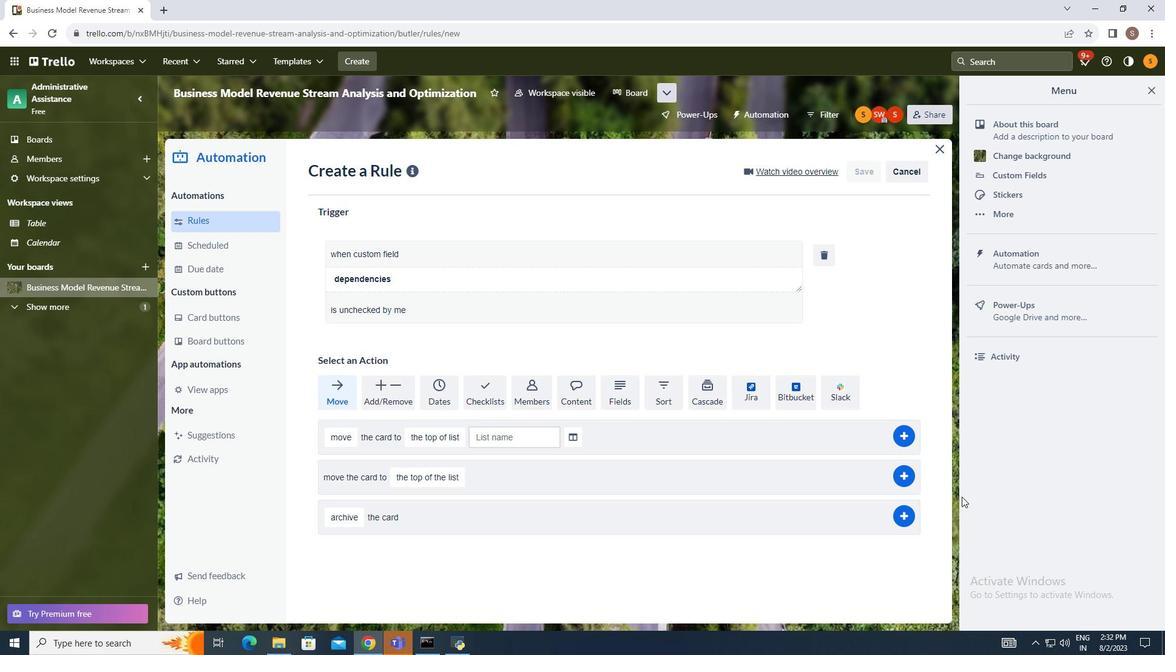 
